 Task: Forward email with the signature Allison Brown with the subject 'Request for feedback' from softage.1@softage.net to 'softage.8@softage.net' with the message 'I wanted to follow up on the request for a budget increase for the project.'
Action: Mouse moved to (209, 260)
Screenshot: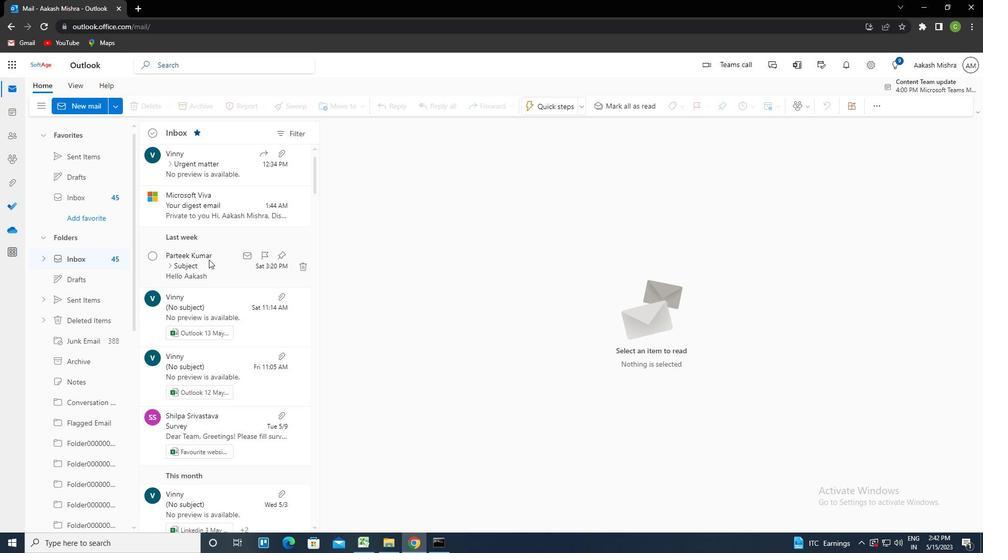 
Action: Mouse pressed left at (209, 260)
Screenshot: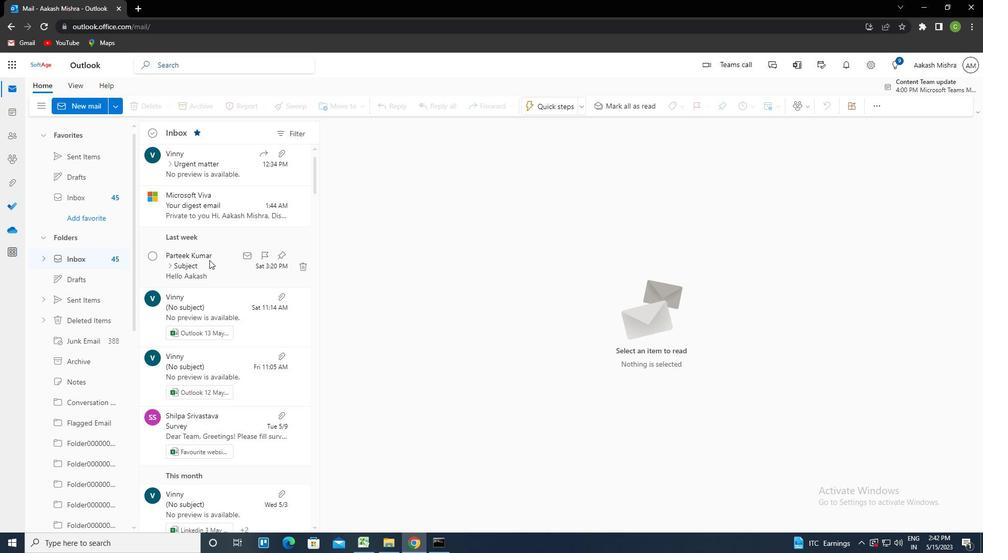 
Action: Mouse moved to (821, 188)
Screenshot: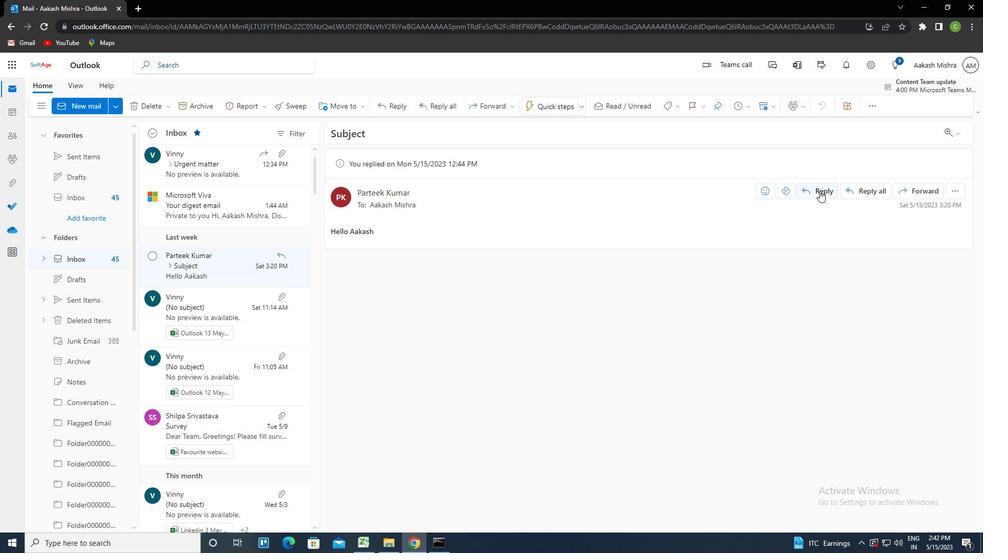 
Action: Mouse pressed left at (821, 188)
Screenshot: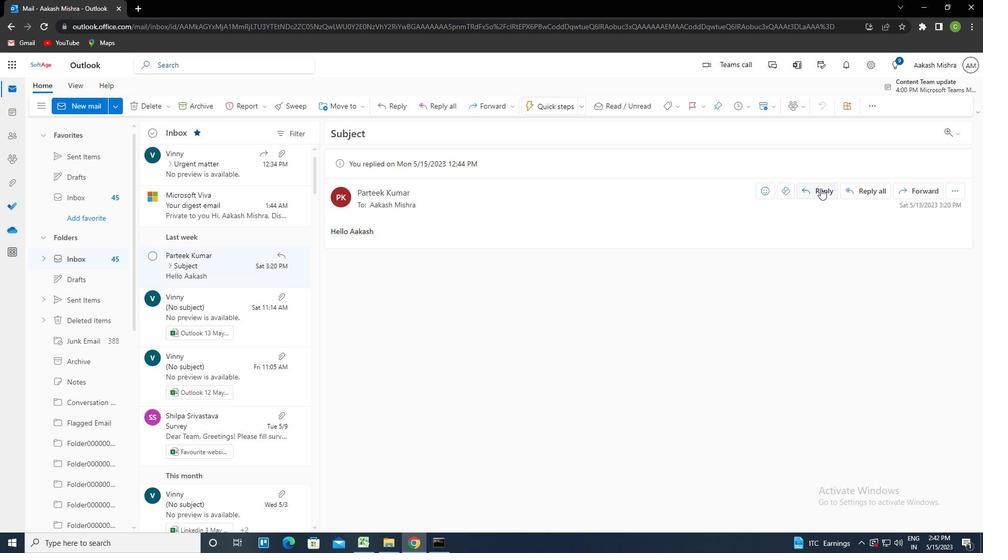 
Action: Mouse moved to (519, 525)
Screenshot: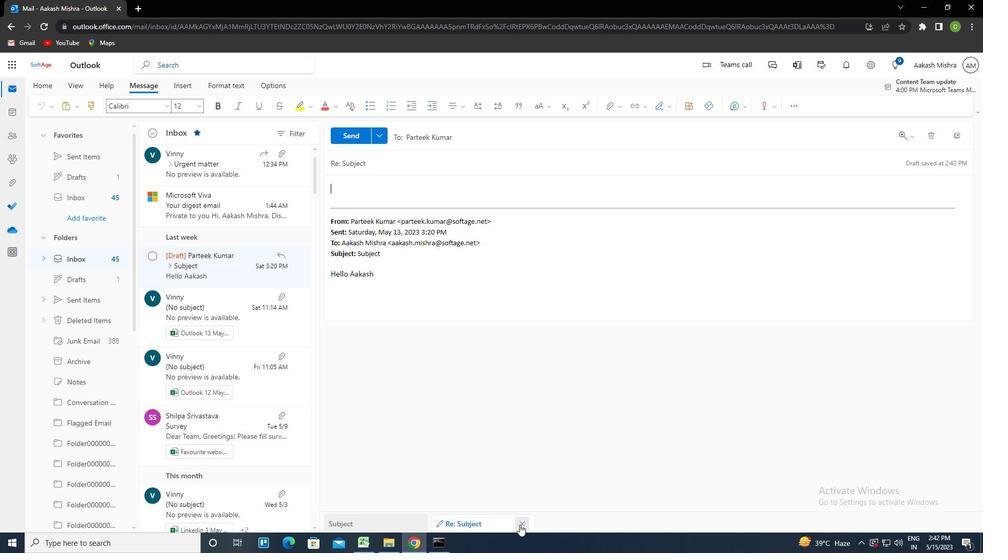 
Action: Mouse pressed left at (519, 525)
Screenshot: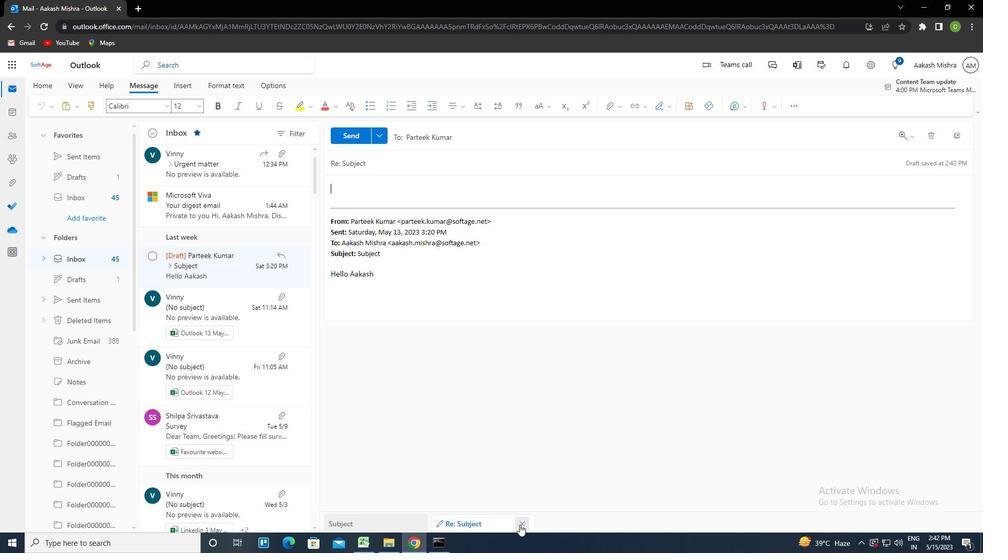 
Action: Mouse moved to (916, 189)
Screenshot: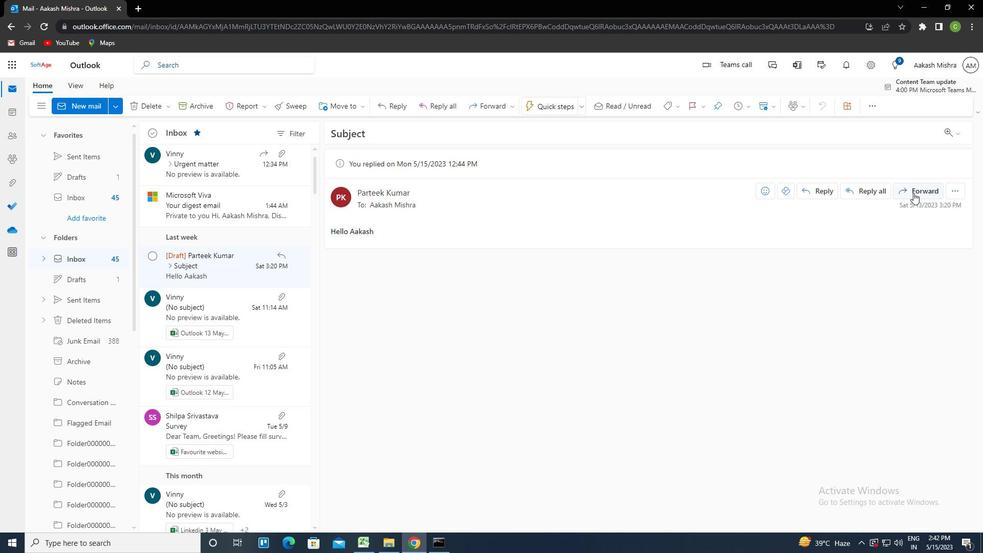 
Action: Mouse pressed left at (916, 189)
Screenshot: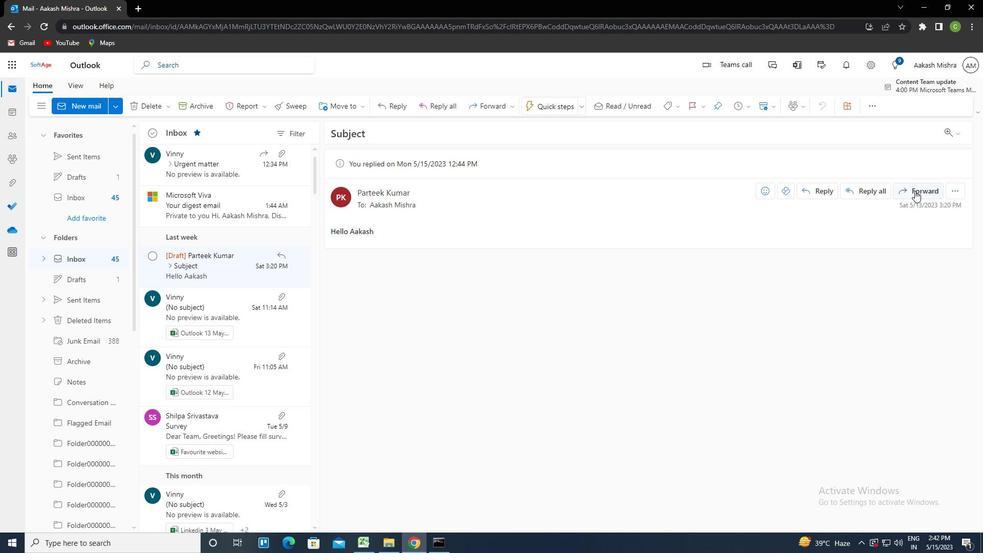 
Action: Mouse moved to (664, 106)
Screenshot: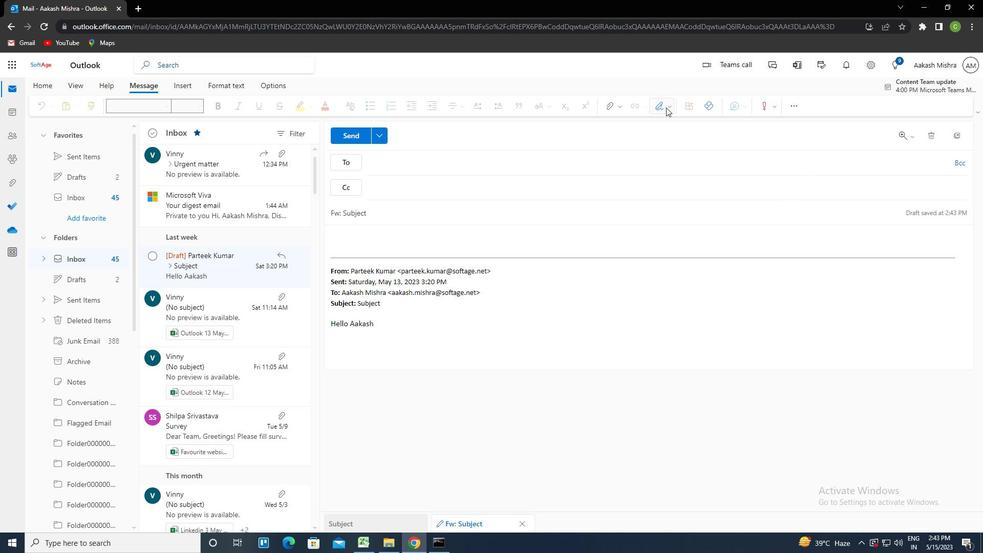 
Action: Mouse pressed left at (664, 106)
Screenshot: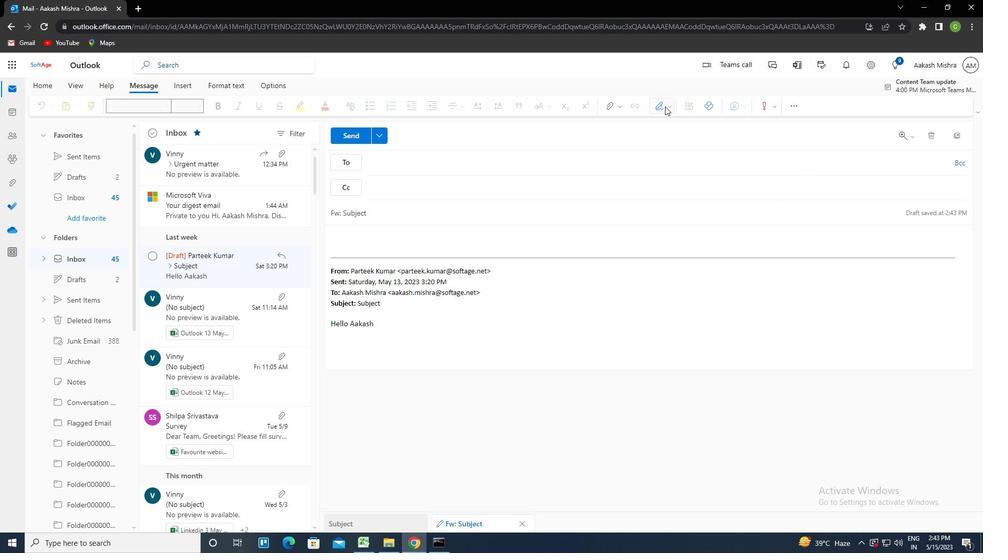 
Action: Mouse moved to (649, 151)
Screenshot: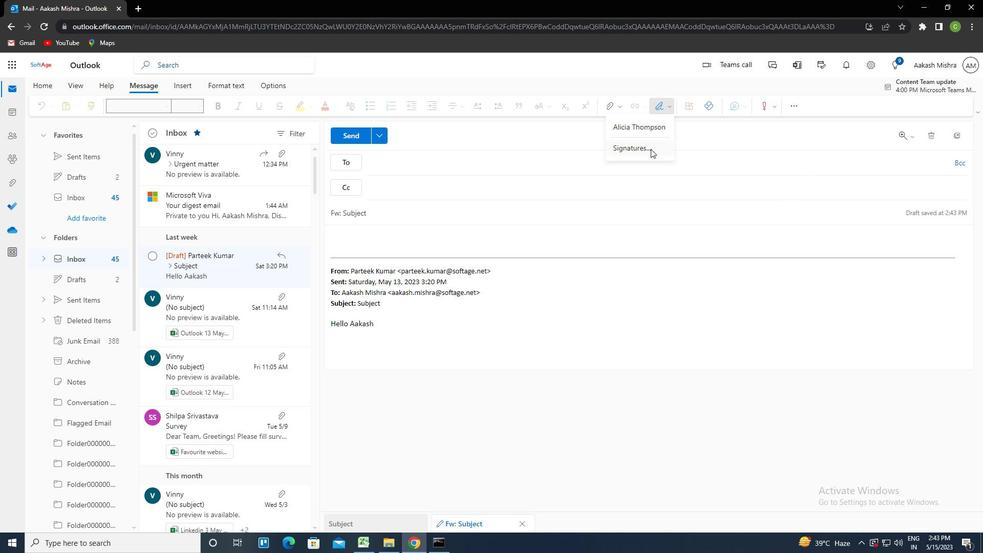 
Action: Mouse pressed left at (649, 151)
Screenshot: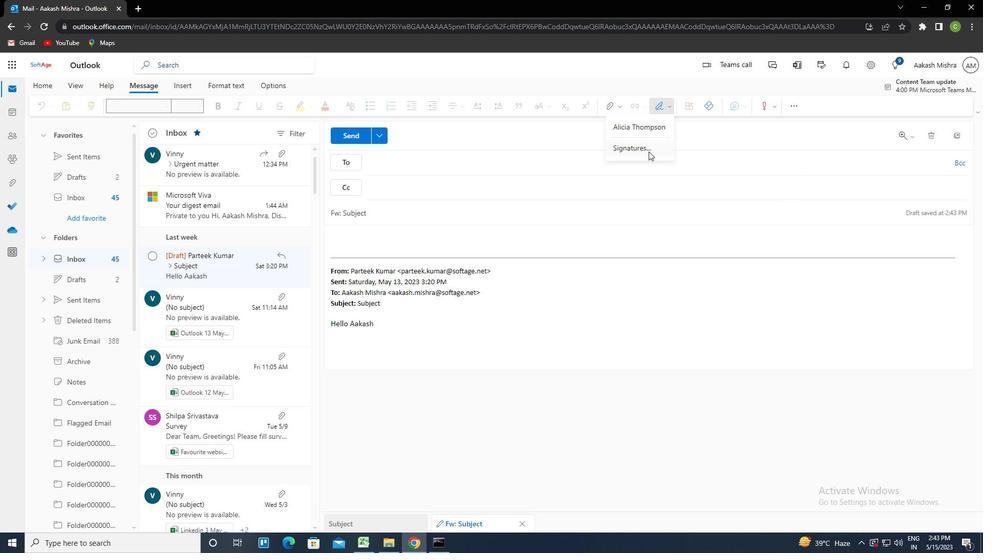 
Action: Mouse moved to (705, 192)
Screenshot: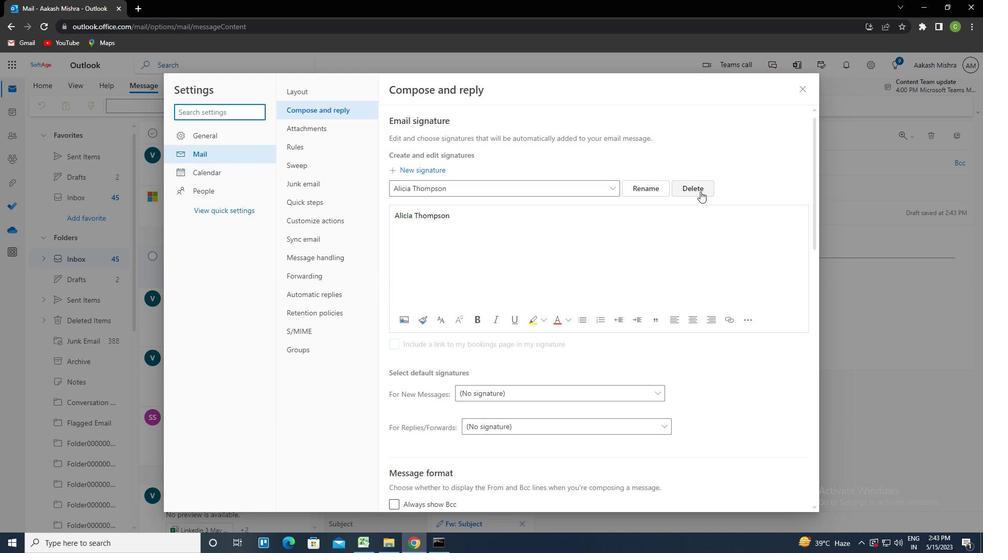 
Action: Mouse pressed left at (705, 192)
Screenshot: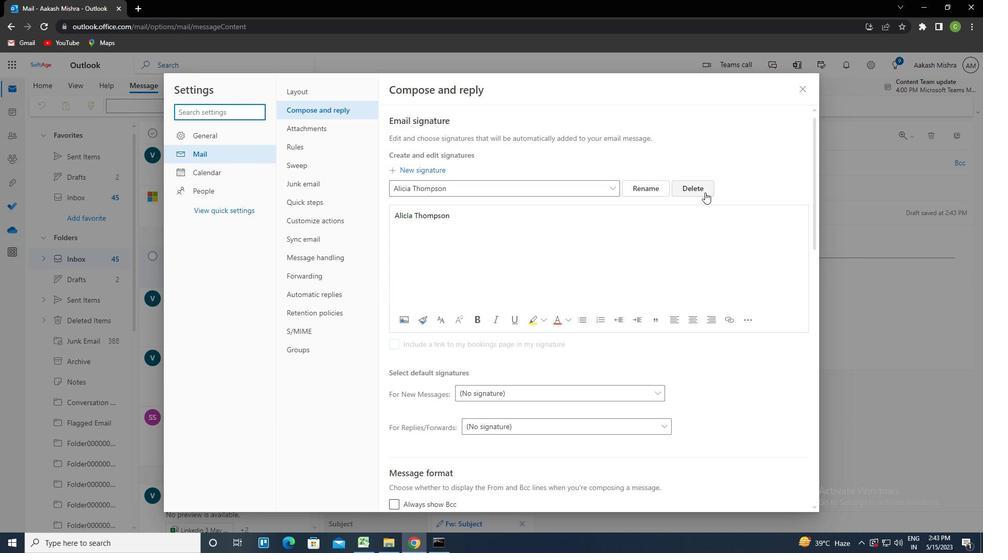 
Action: Mouse moved to (629, 188)
Screenshot: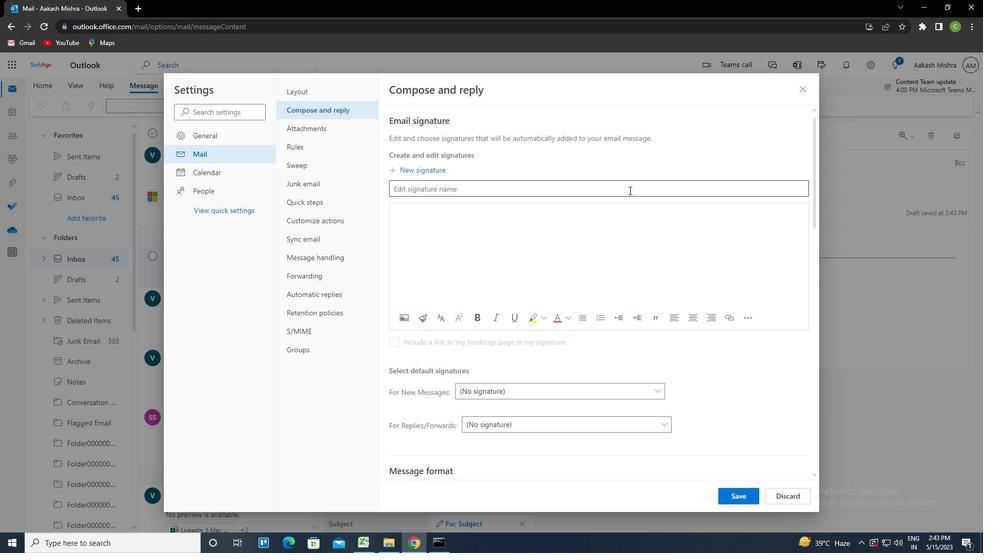 
Action: Mouse pressed left at (629, 188)
Screenshot: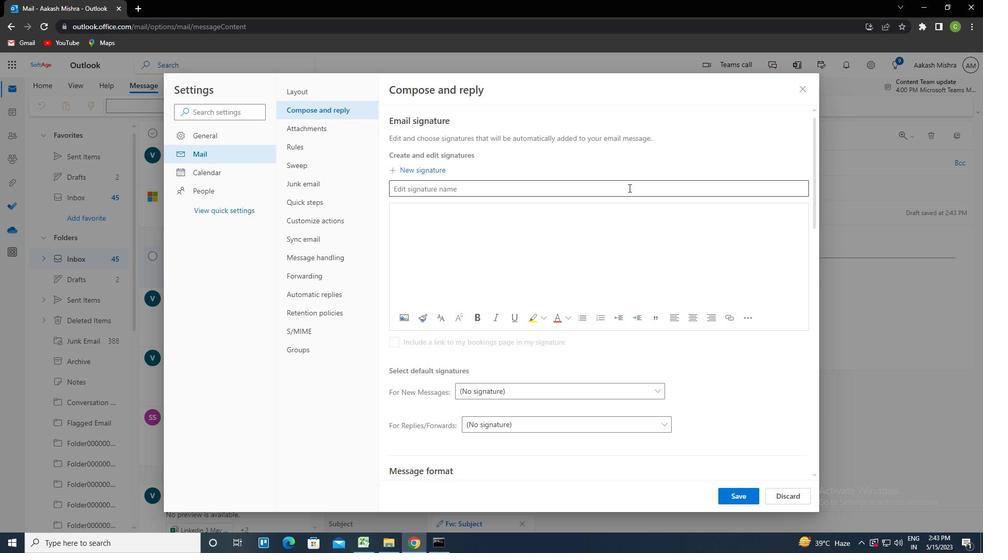 
Action: Key pressed <Key.caps_lock>a<Key.caps_lock>llison<Key.space><Key.caps_lock>b<Key.caps_lock>rown<Key.tab><Key.caps_lock>a<Key.caps_lock>llison<Key.space><Key.caps_lock>b<Key.caps_lock>rown
Screenshot: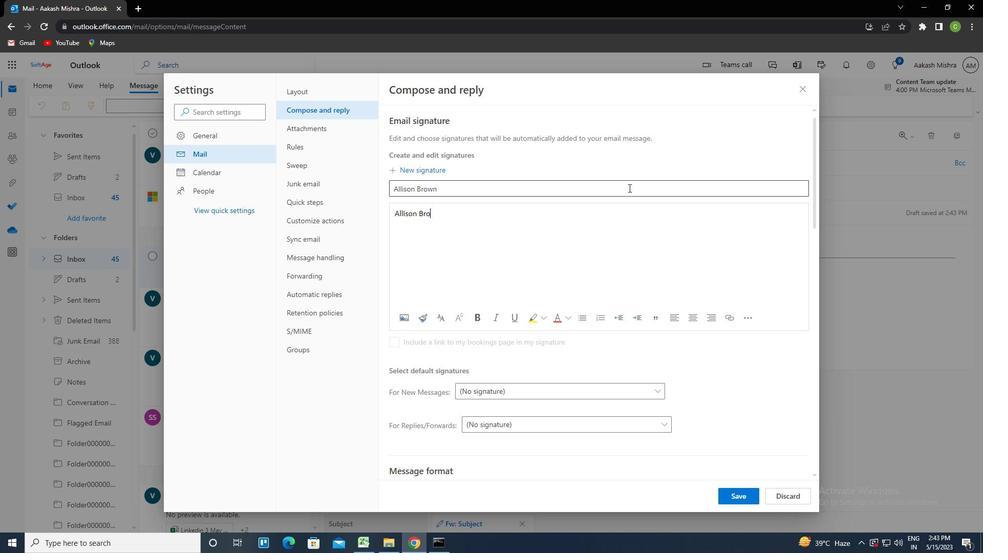 
Action: Mouse moved to (739, 493)
Screenshot: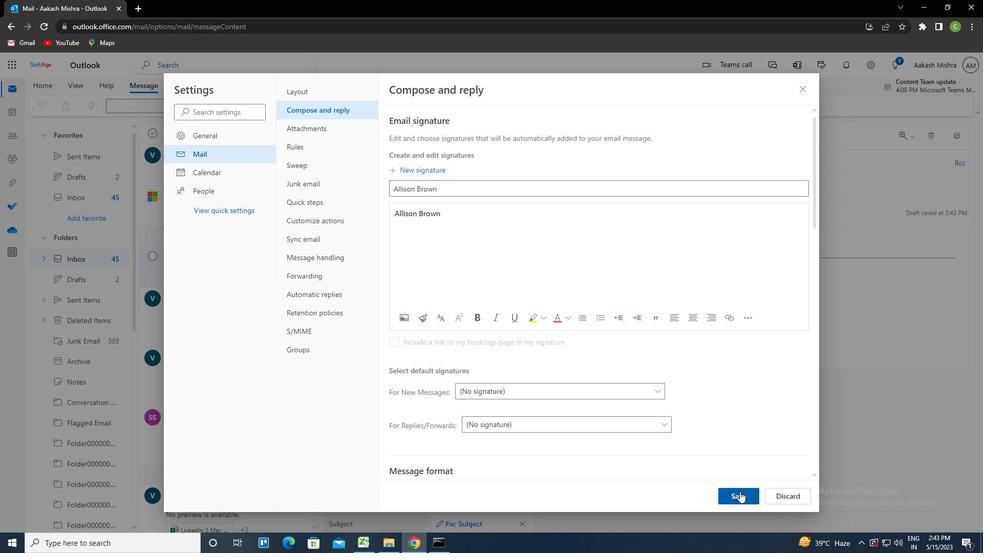 
Action: Mouse pressed left at (739, 493)
Screenshot: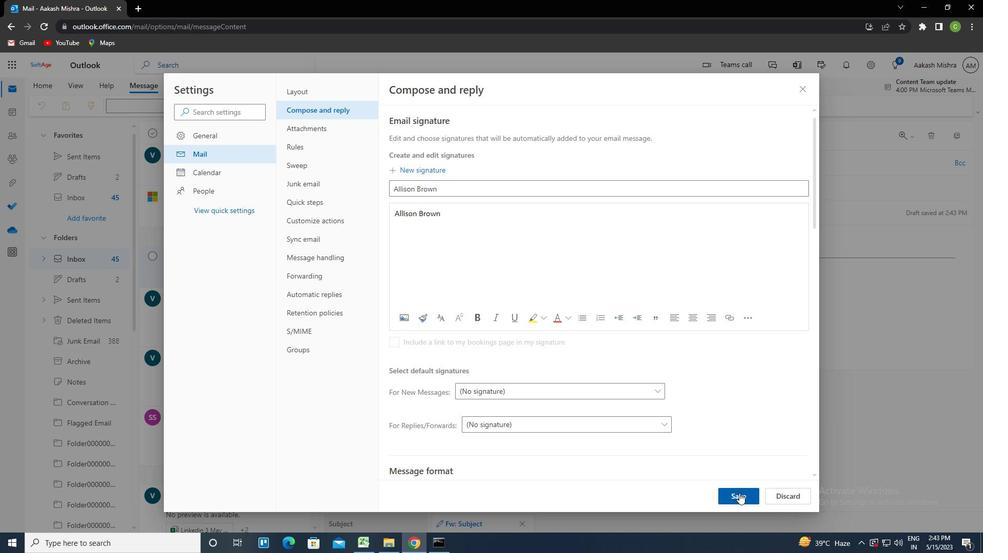
Action: Mouse moved to (804, 88)
Screenshot: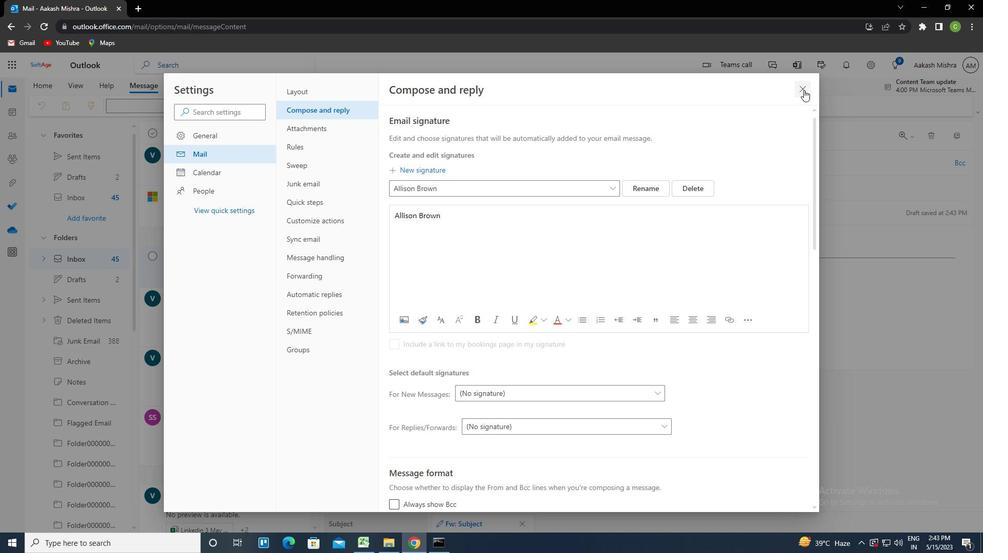
Action: Mouse pressed left at (804, 88)
Screenshot: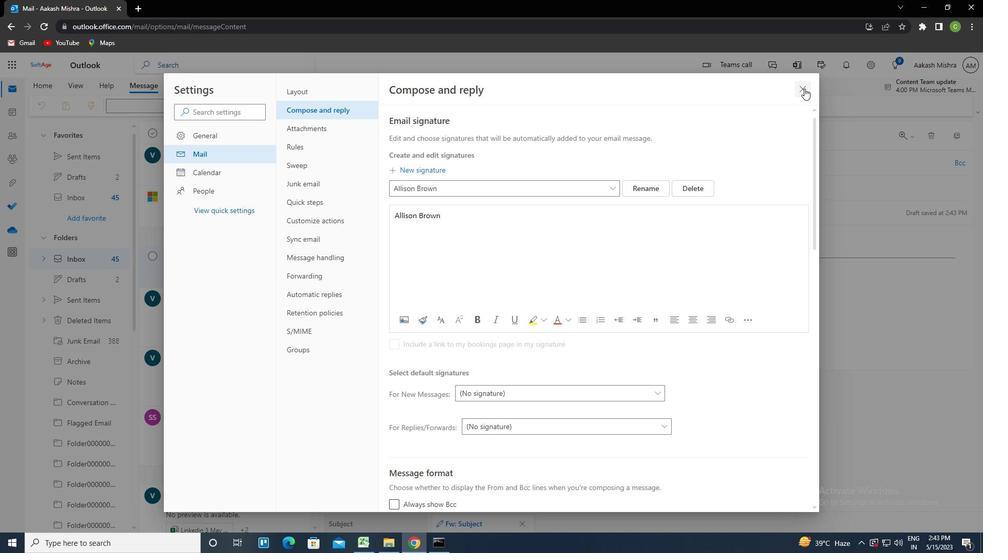 
Action: Mouse moved to (658, 105)
Screenshot: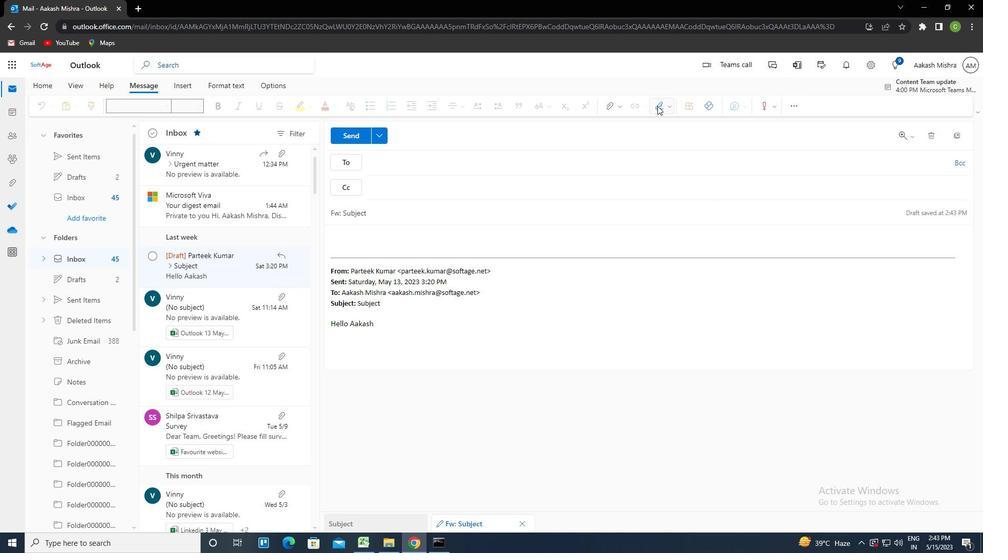 
Action: Mouse pressed left at (658, 105)
Screenshot: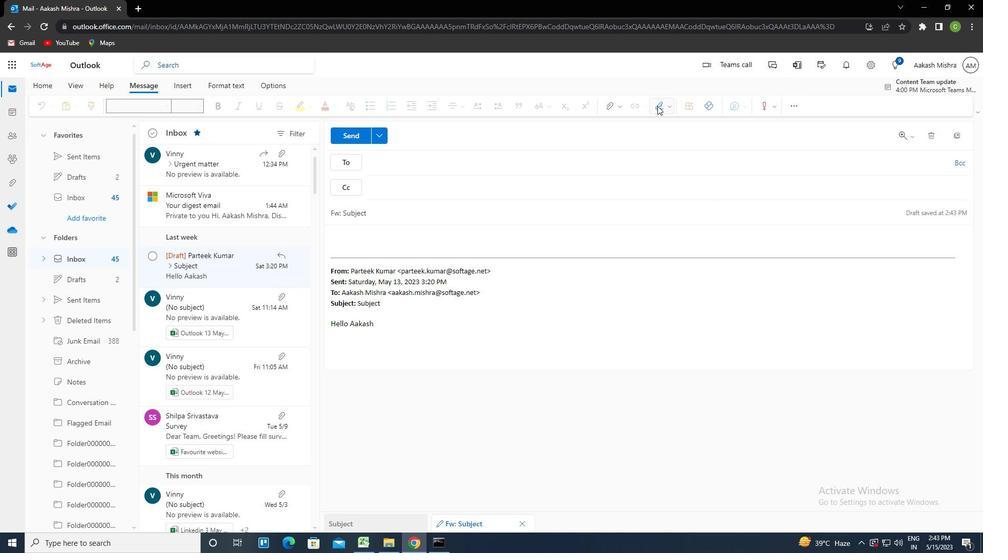 
Action: Mouse moved to (655, 124)
Screenshot: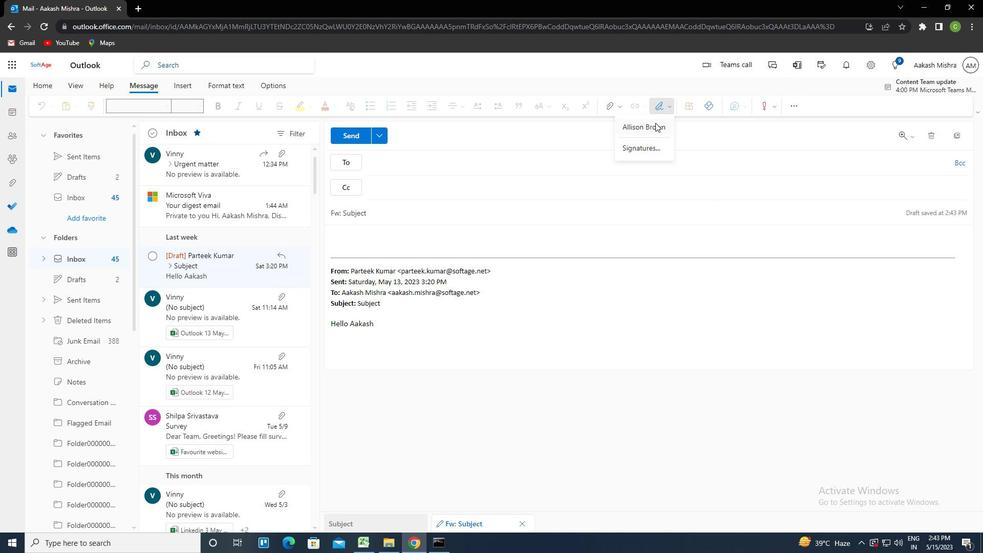 
Action: Mouse pressed left at (655, 124)
Screenshot: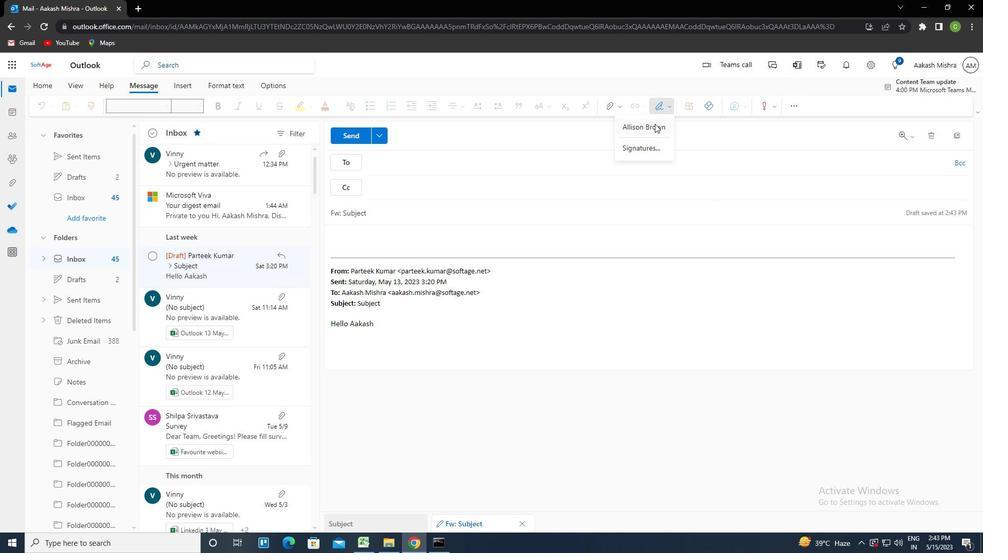 
Action: Mouse moved to (391, 216)
Screenshot: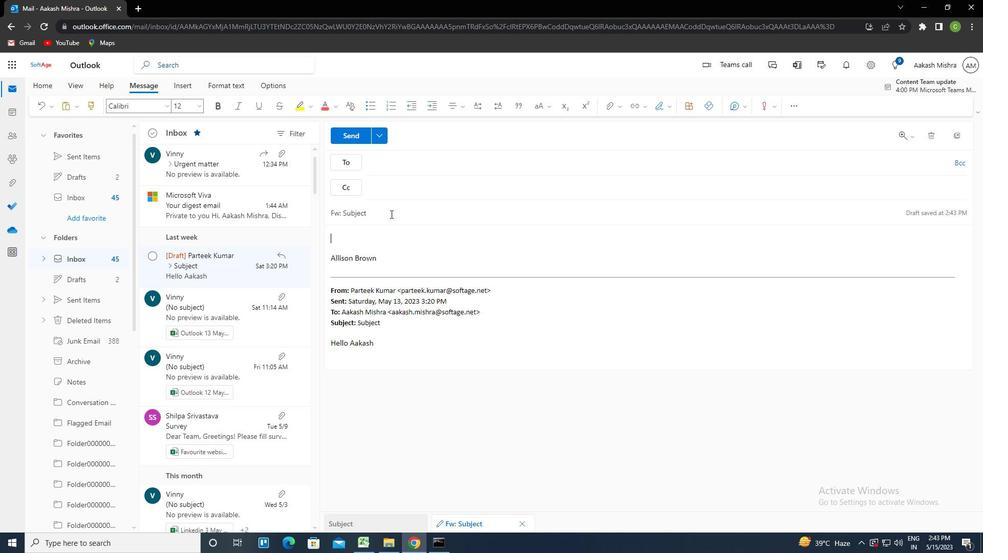 
Action: Mouse pressed left at (391, 216)
Screenshot: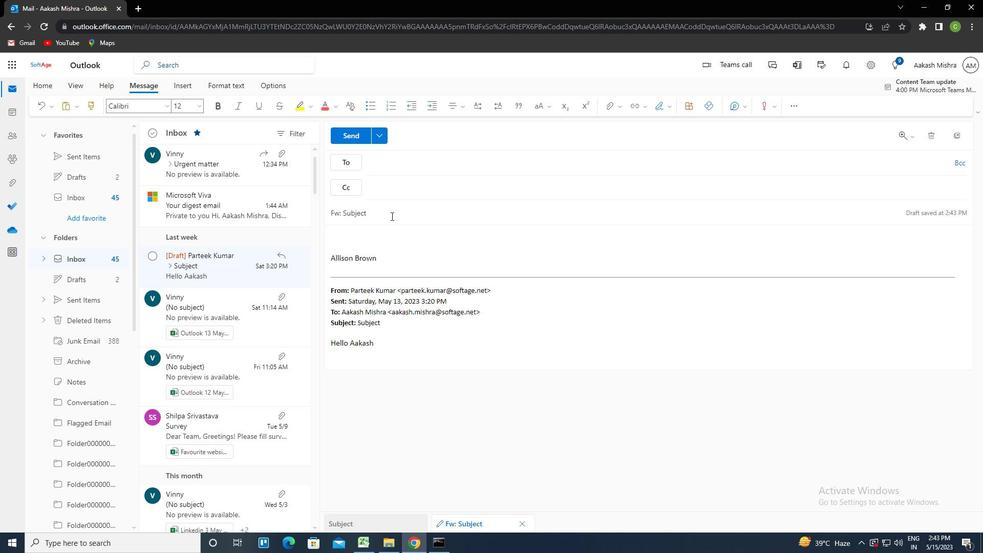 
Action: Key pressed <Key.shift><Key.left><Key.delete><Key.caps_lock>ctrl+R<Key.caps_lock>EQUEST<Key.space>FR<Key.backspace>OR<Key.space>FEEDBACK
Screenshot: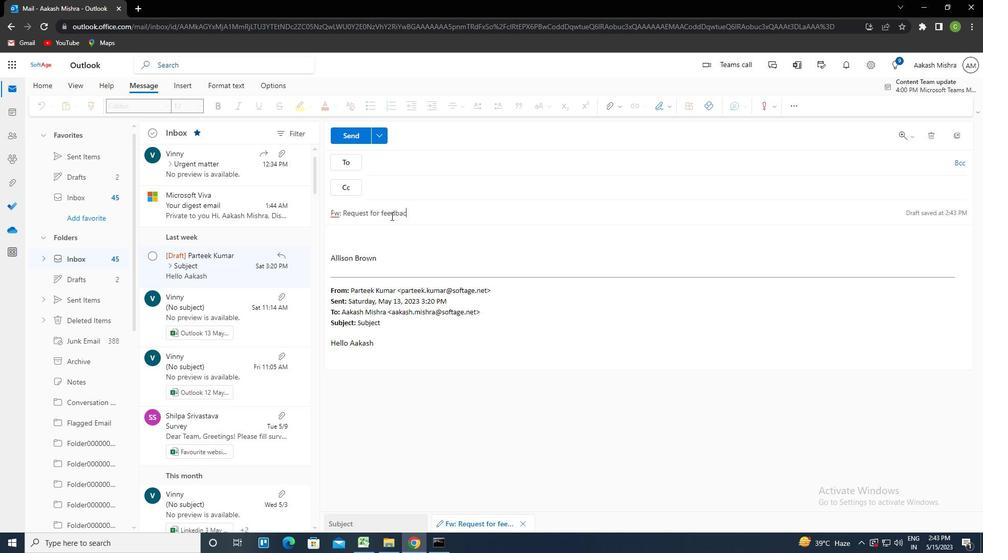 
Action: Mouse moved to (388, 164)
Screenshot: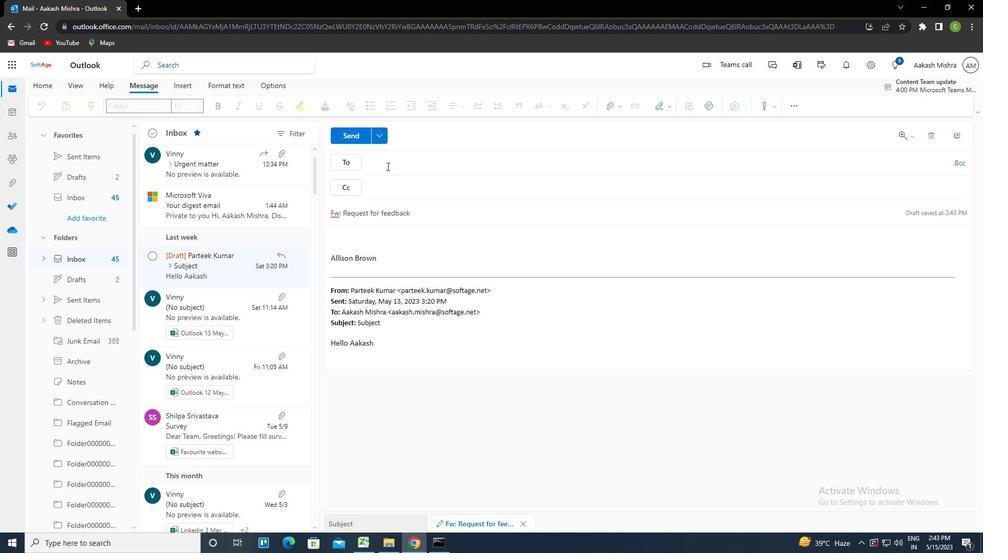 
Action: Mouse pressed left at (388, 164)
Screenshot: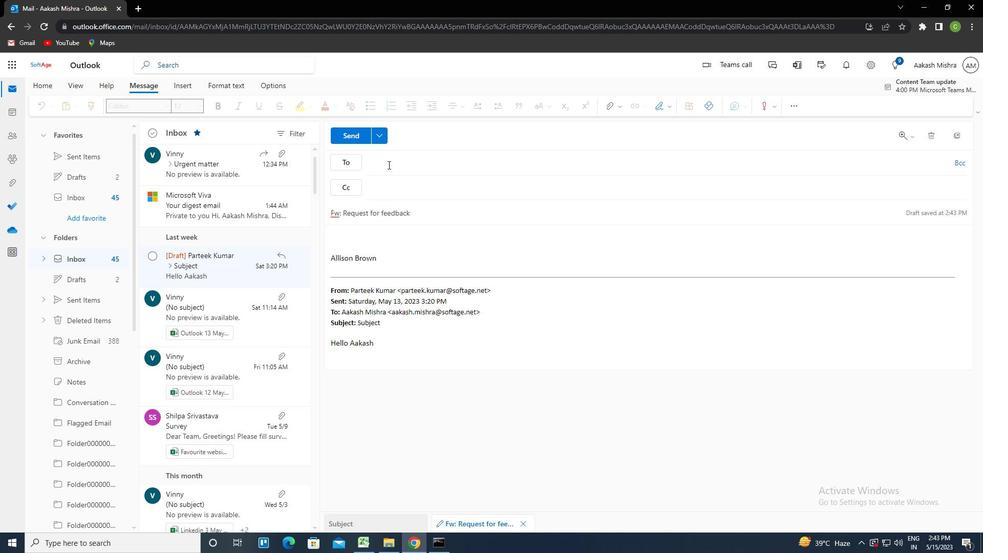 
Action: Key pressed SOFTAGE.8<Key.shift>@SOFTAGE.NET<Key.enter>
Screenshot: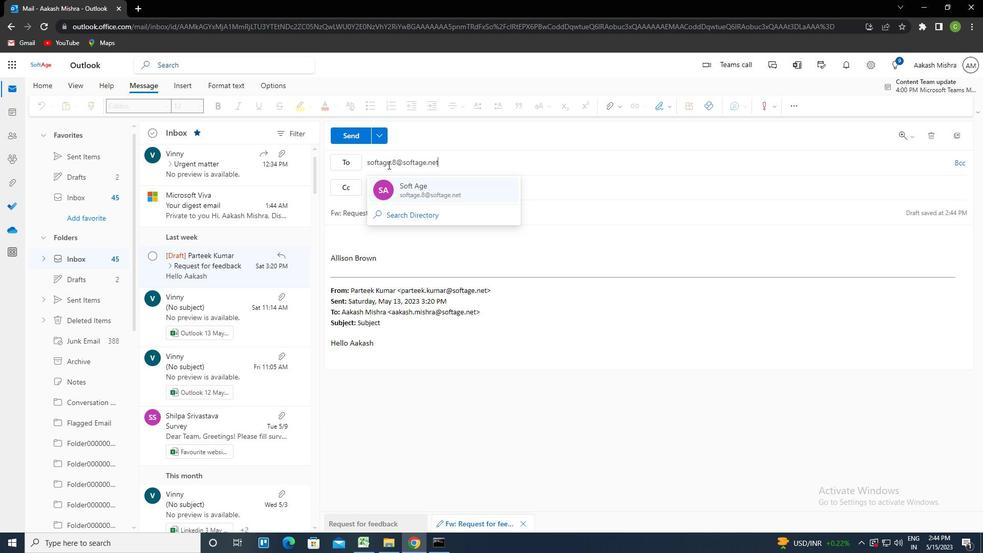 
Action: Mouse moved to (341, 237)
Screenshot: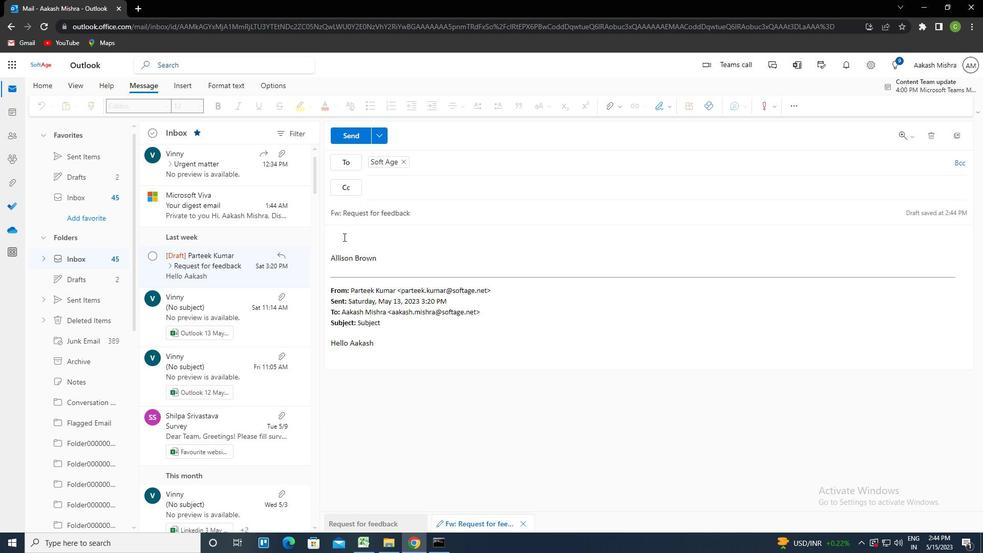 
Action: Mouse pressed left at (341, 237)
Screenshot: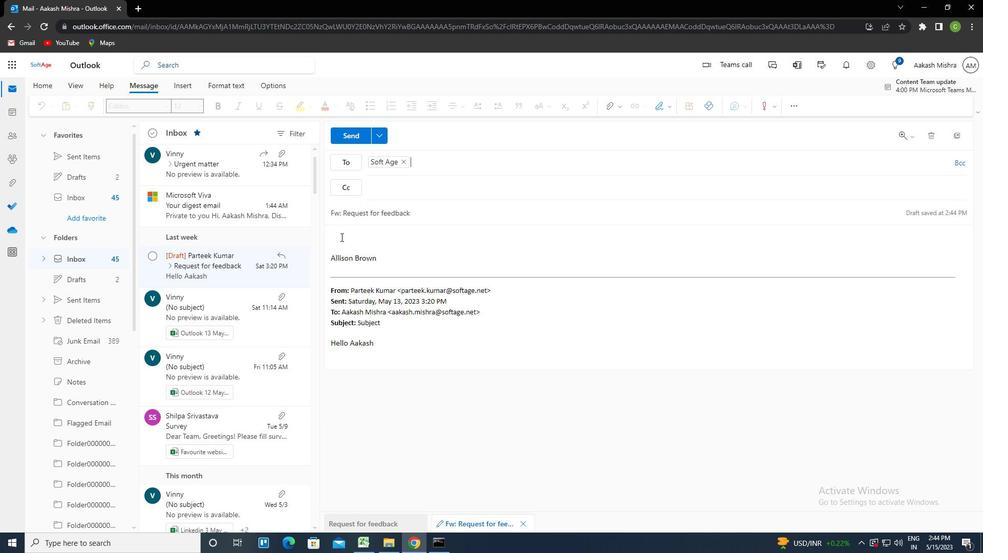 
Action: Mouse moved to (340, 236)
Screenshot: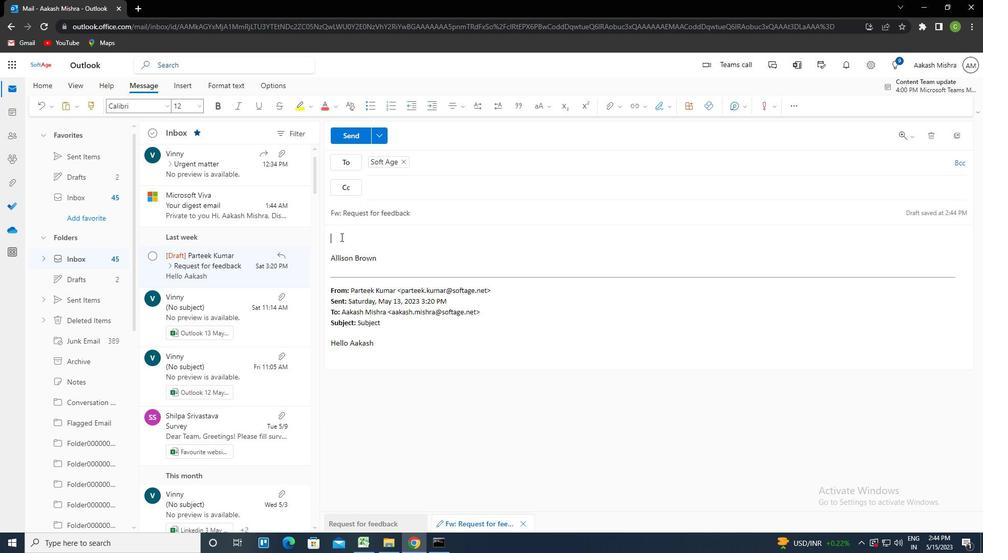 
Action: Key pressed <Key.caps_lock>I<Key.caps_lock><Key.space>WANTED<Key.space>TO<Key.space>FOLLOW<Key.space>UP<Key.space>ON<Key.space>THE<Key.space>REQUEST<Key.space>FO<Key.space><Key.backspace>R<Key.space>A<Key.space>BI<Key.backspace>UDGET<Key.space>INCREASE<Key.space>FOR<Key.space>THE<Key.space>PROJECT
Screenshot: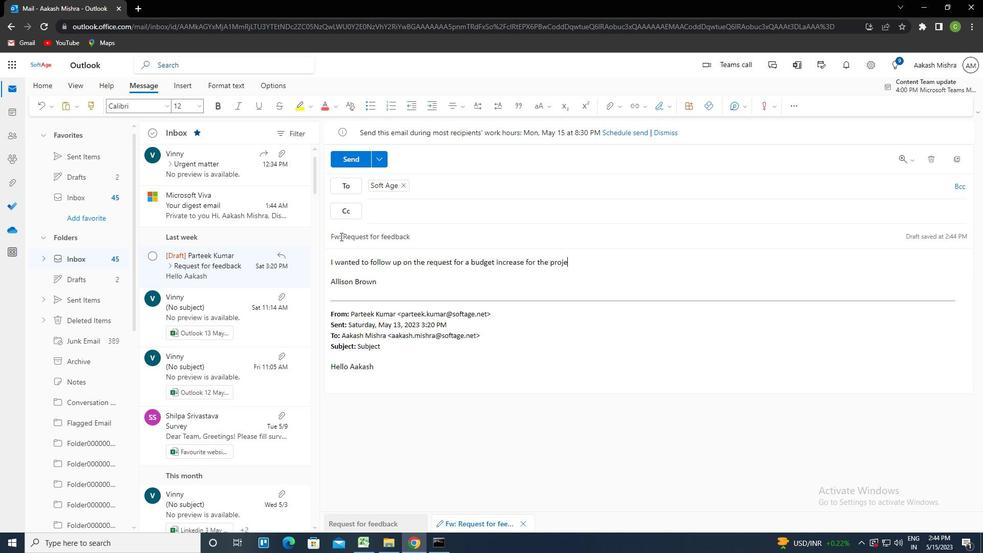 
Action: Mouse moved to (344, 159)
Screenshot: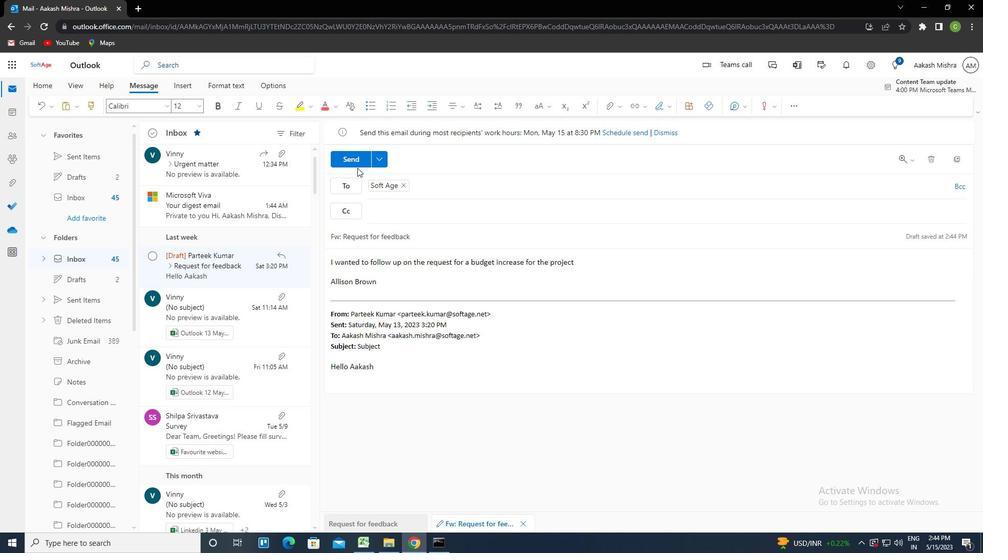 
Action: Mouse pressed left at (344, 159)
Screenshot: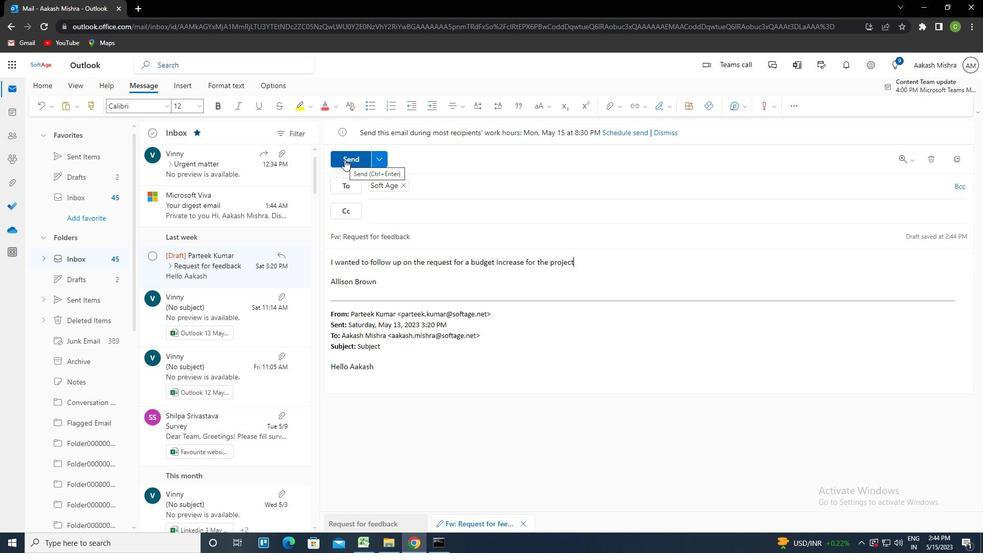 
Action: Mouse moved to (489, 318)
Screenshot: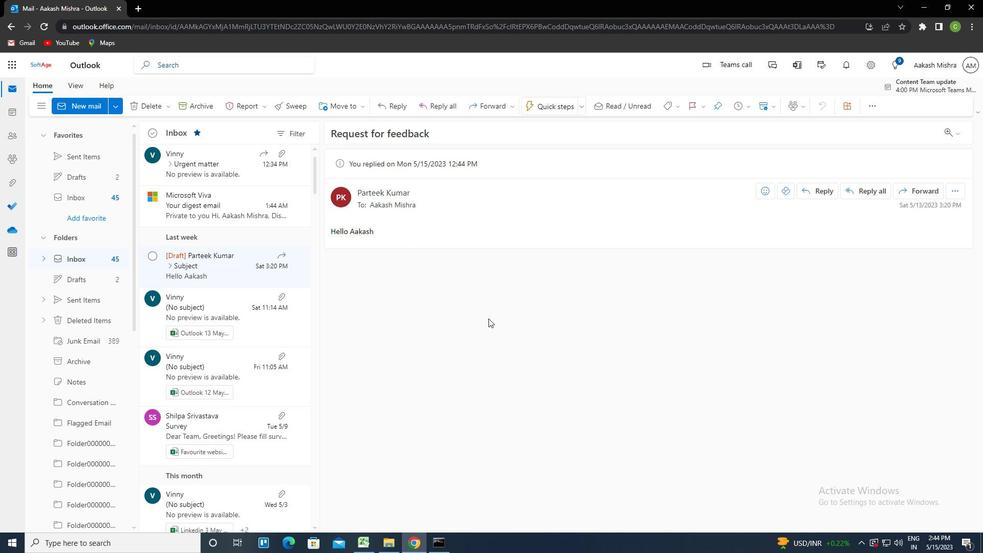 
